 Task: Enable and save the headphones mode (binaural) for Spatialaudio.
Action: Mouse moved to (107, 16)
Screenshot: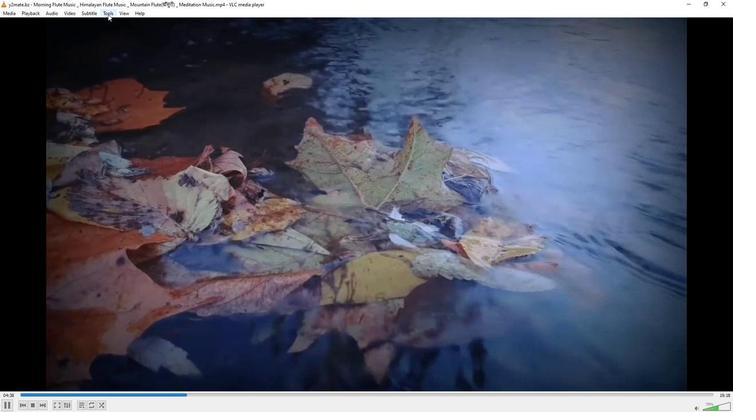 
Action: Mouse pressed left at (107, 16)
Screenshot: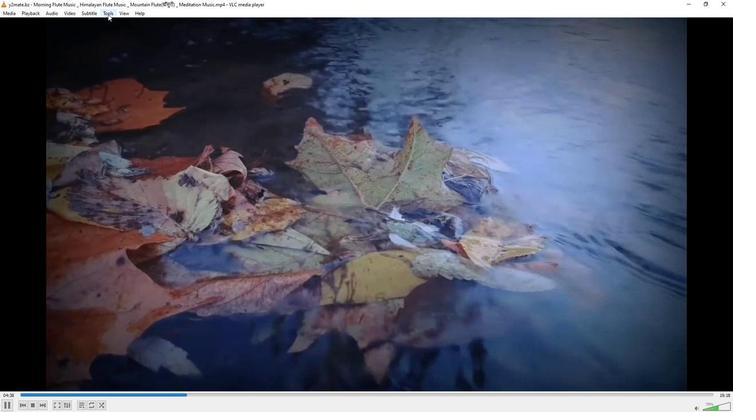 
Action: Mouse moved to (119, 101)
Screenshot: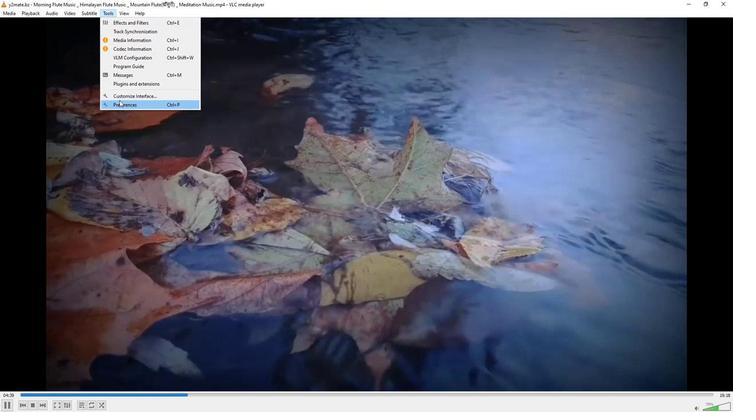 
Action: Mouse pressed left at (119, 101)
Screenshot: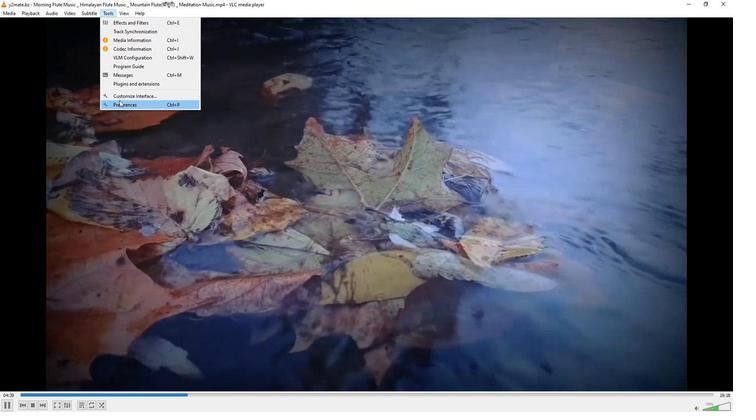 
Action: Mouse moved to (239, 336)
Screenshot: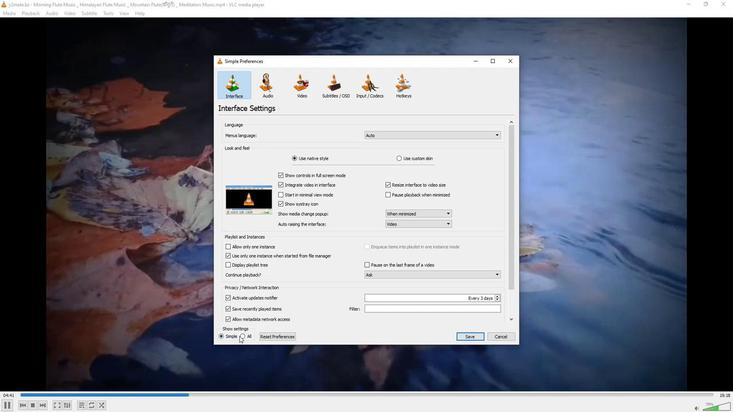 
Action: Mouse pressed left at (239, 336)
Screenshot: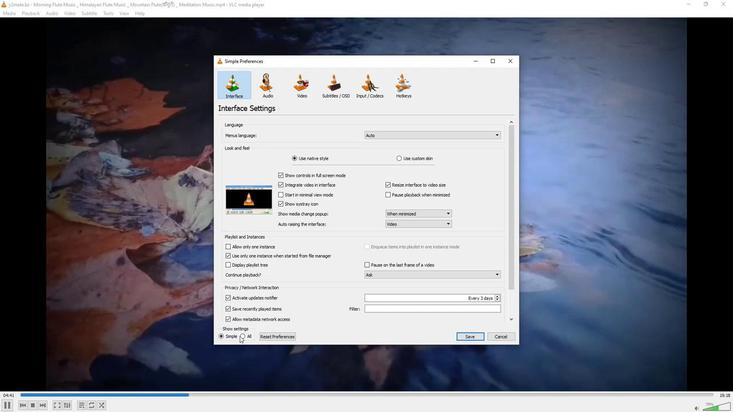 
Action: Mouse moved to (241, 338)
Screenshot: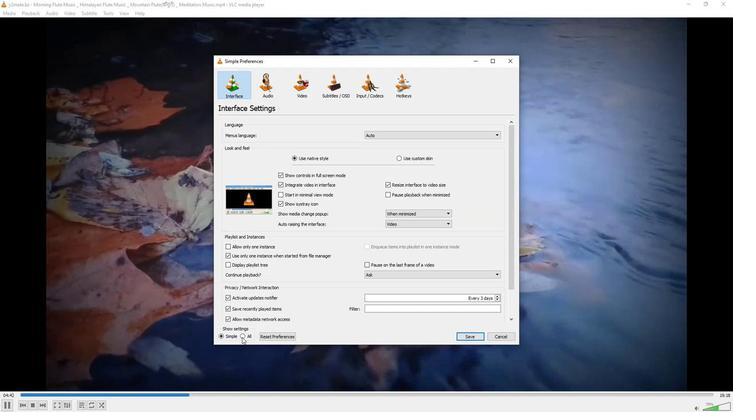 
Action: Mouse pressed left at (241, 338)
Screenshot: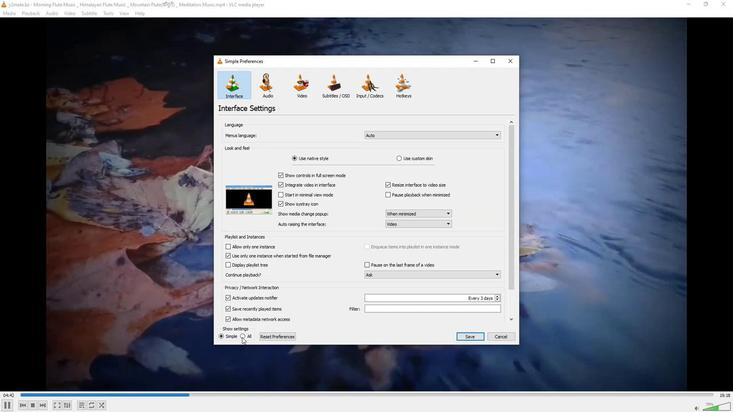 
Action: Mouse moved to (230, 165)
Screenshot: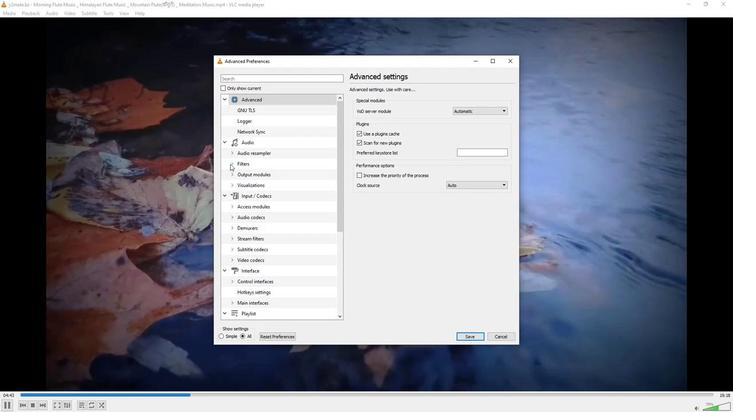 
Action: Mouse pressed left at (230, 165)
Screenshot: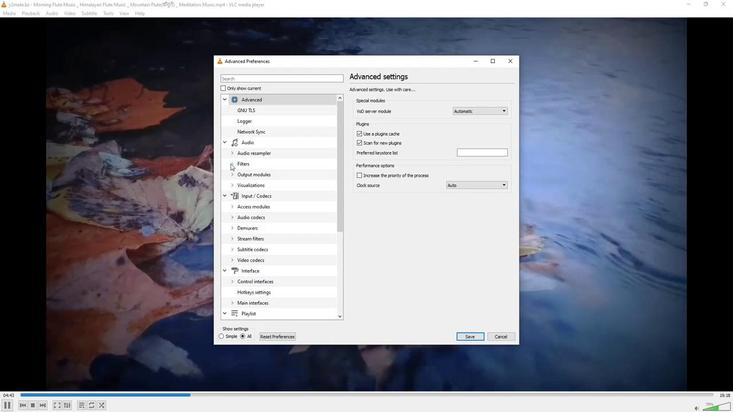 
Action: Mouse moved to (248, 292)
Screenshot: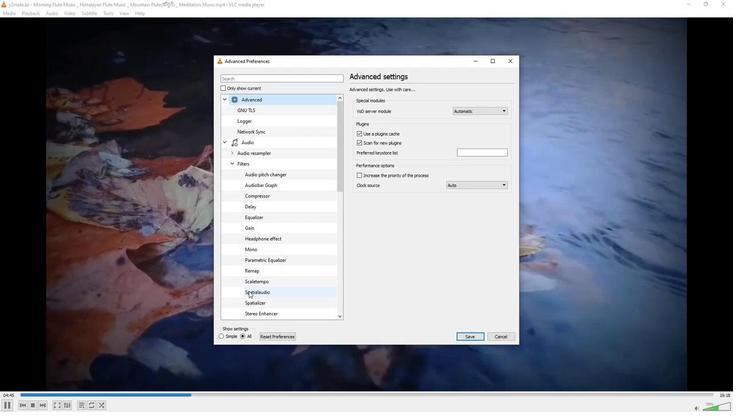 
Action: Mouse pressed left at (248, 292)
Screenshot: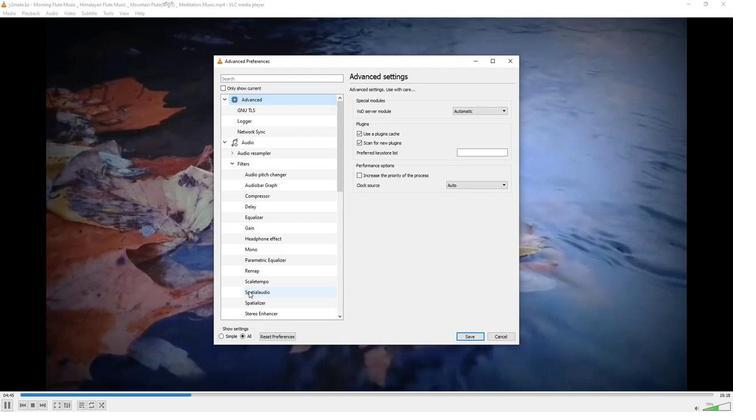 
Action: Mouse moved to (355, 104)
Screenshot: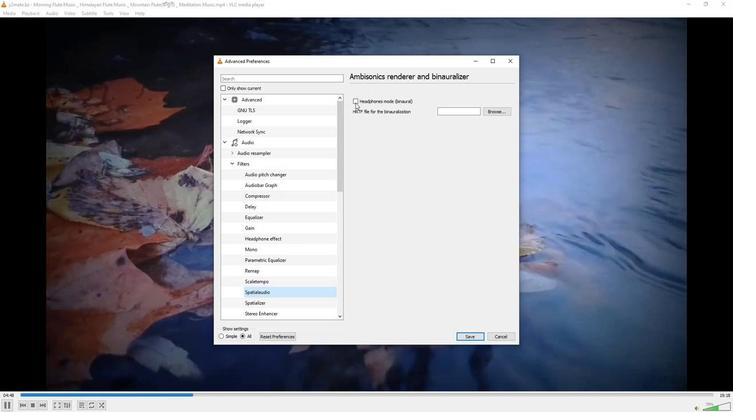 
Action: Mouse pressed left at (355, 104)
Screenshot: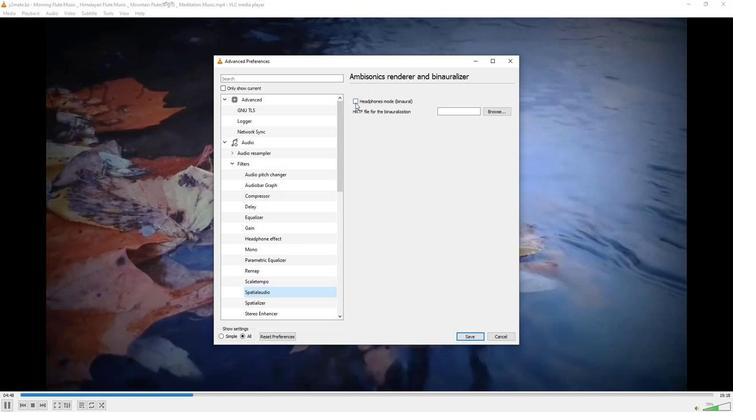
Action: Mouse moved to (475, 336)
Screenshot: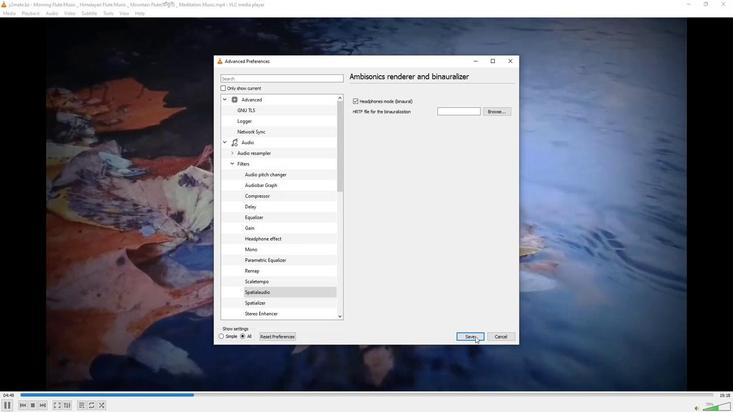 
Action: Mouse pressed left at (475, 336)
Screenshot: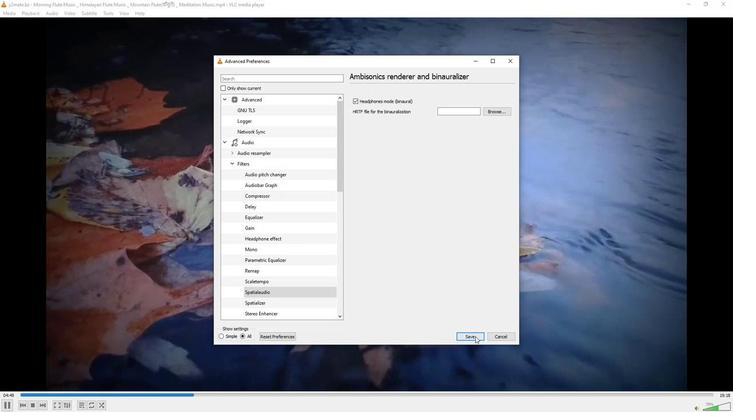 
